 Task: Search for "Mom's birthday".
Action: Mouse moved to (731, 68)
Screenshot: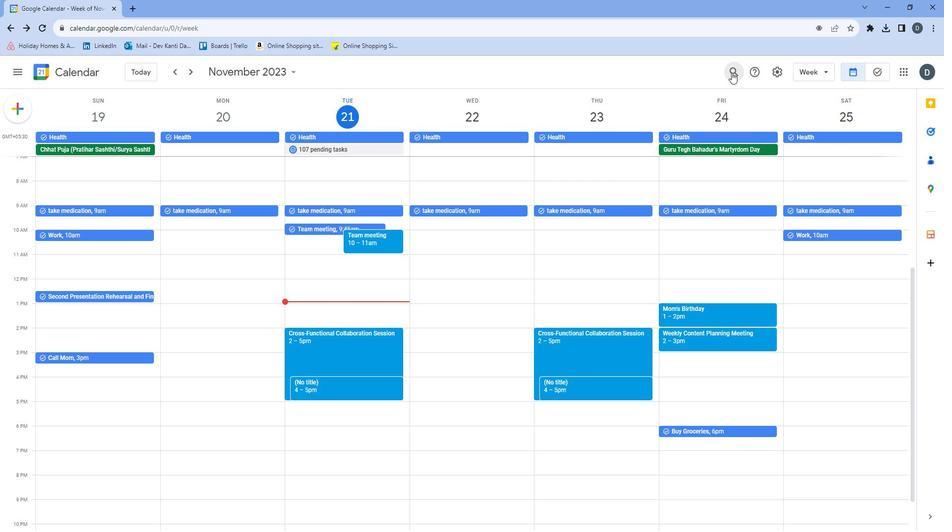 
Action: Mouse pressed left at (731, 68)
Screenshot: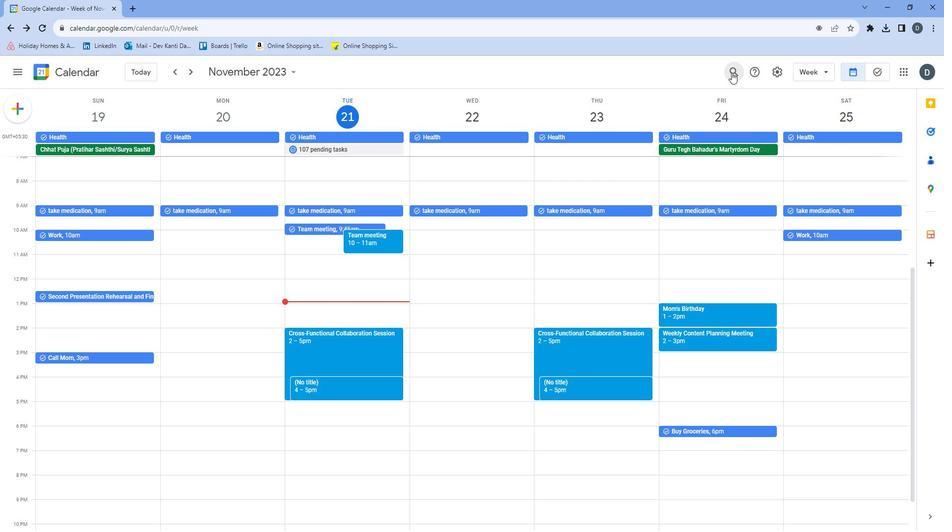 
Action: Mouse moved to (247, 71)
Screenshot: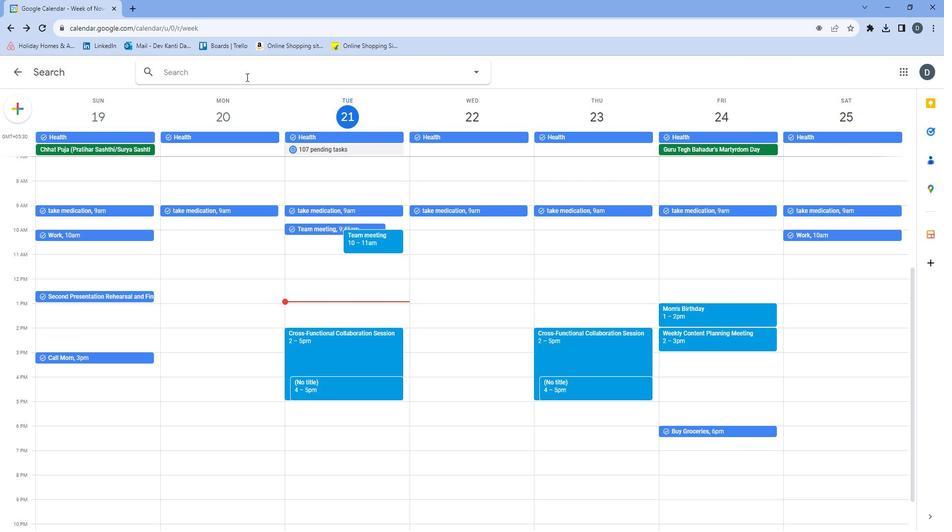 
Action: Mouse pressed left at (247, 71)
Screenshot: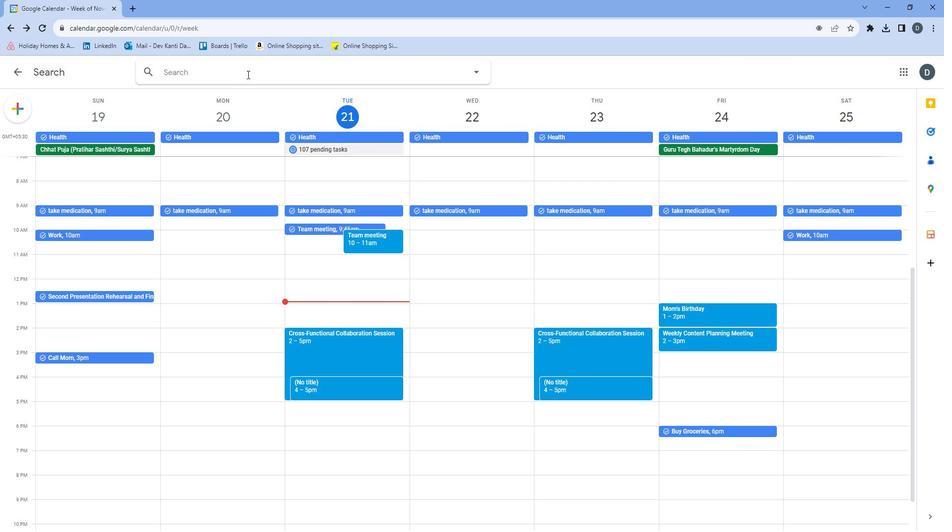 
Action: Key pressed <Key.shift>Mom's<Key.space><Key.shift><Key.shift><Key.shift><Key.shift>
Screenshot: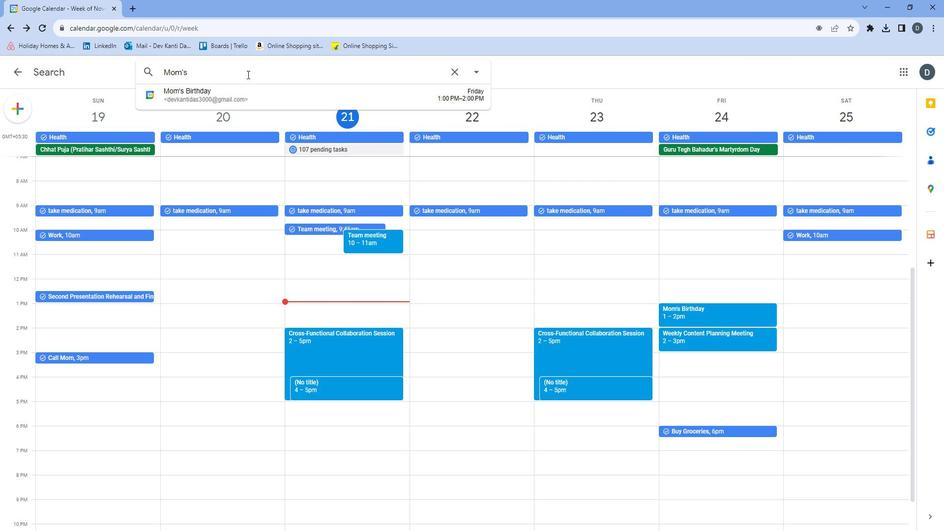 
Action: Mouse moved to (229, 89)
Screenshot: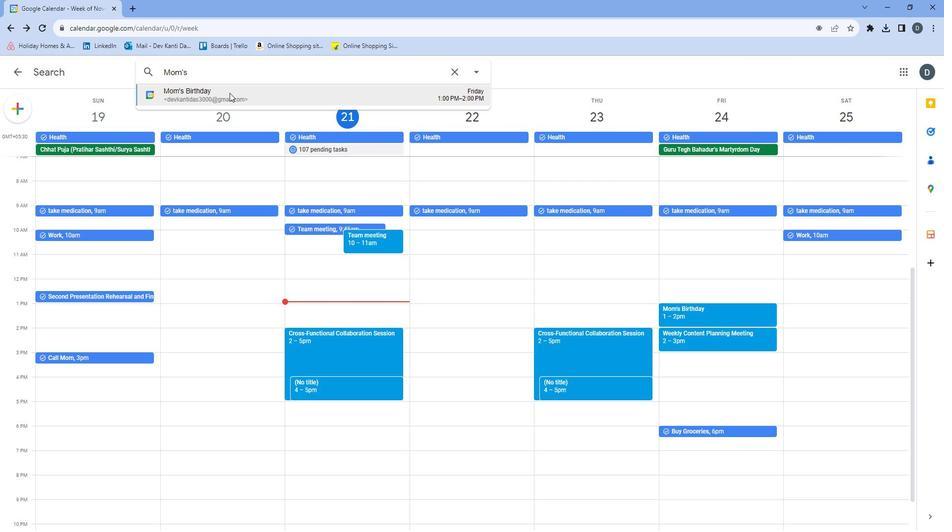
Action: Mouse pressed left at (229, 89)
Screenshot: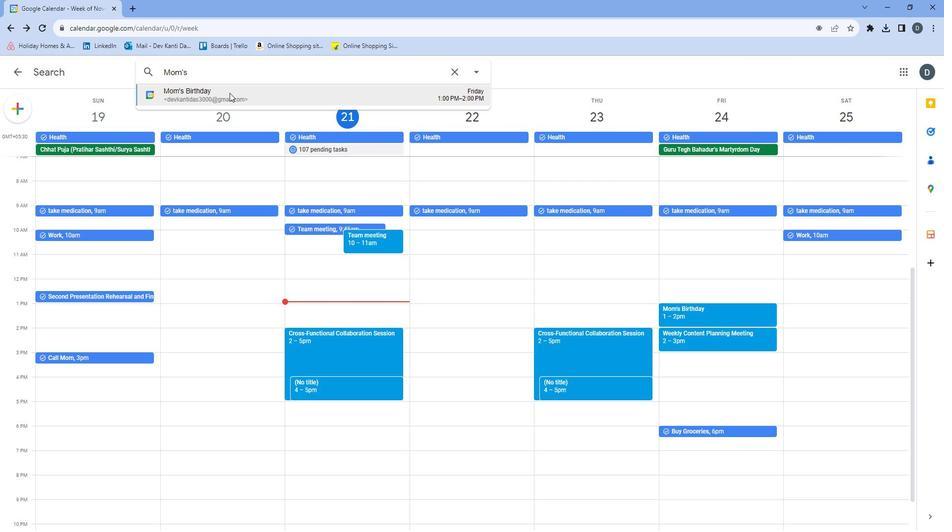 
Action: Mouse moved to (230, 89)
Screenshot: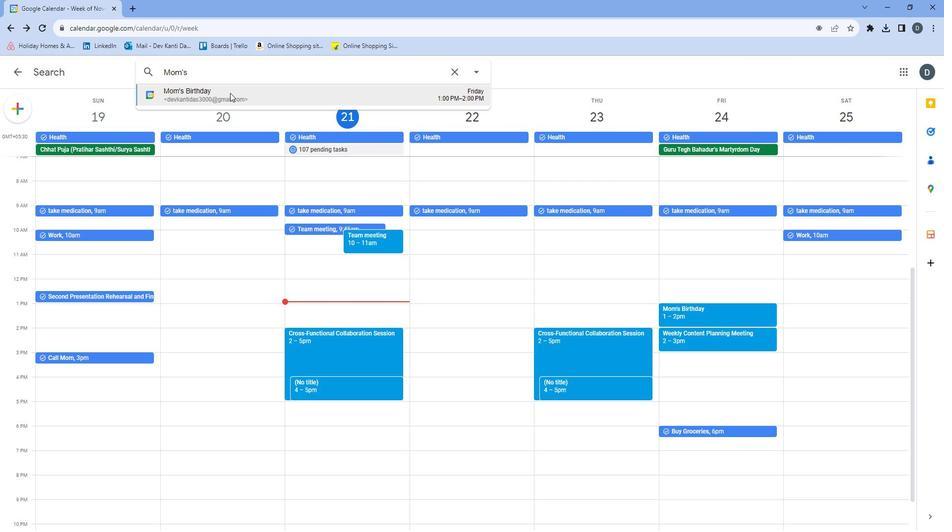 
